Task: Insert polyline.
Action: Mouse moved to (253, 97)
Screenshot: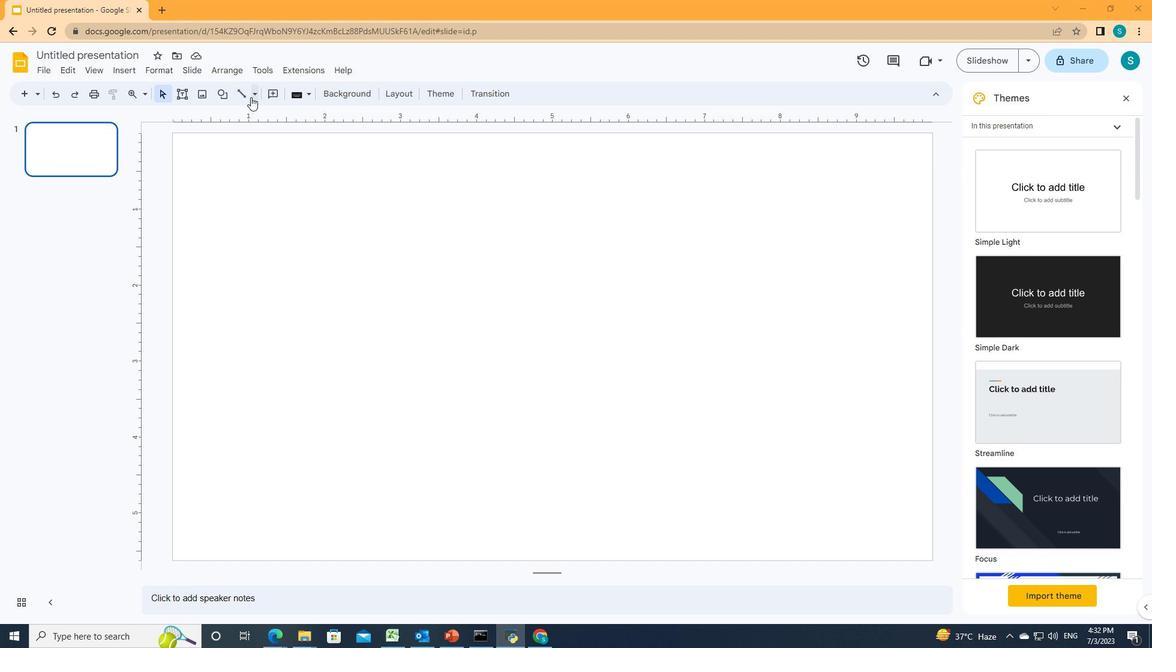 
Action: Mouse pressed left at (253, 97)
Screenshot: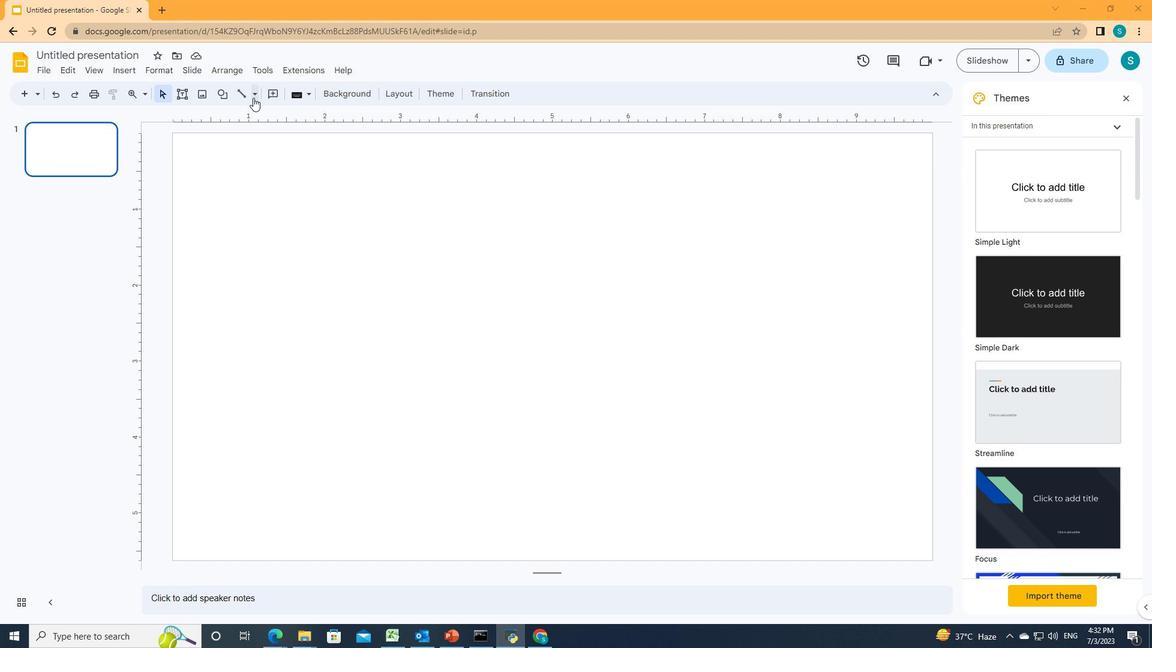 
Action: Mouse moved to (259, 206)
Screenshot: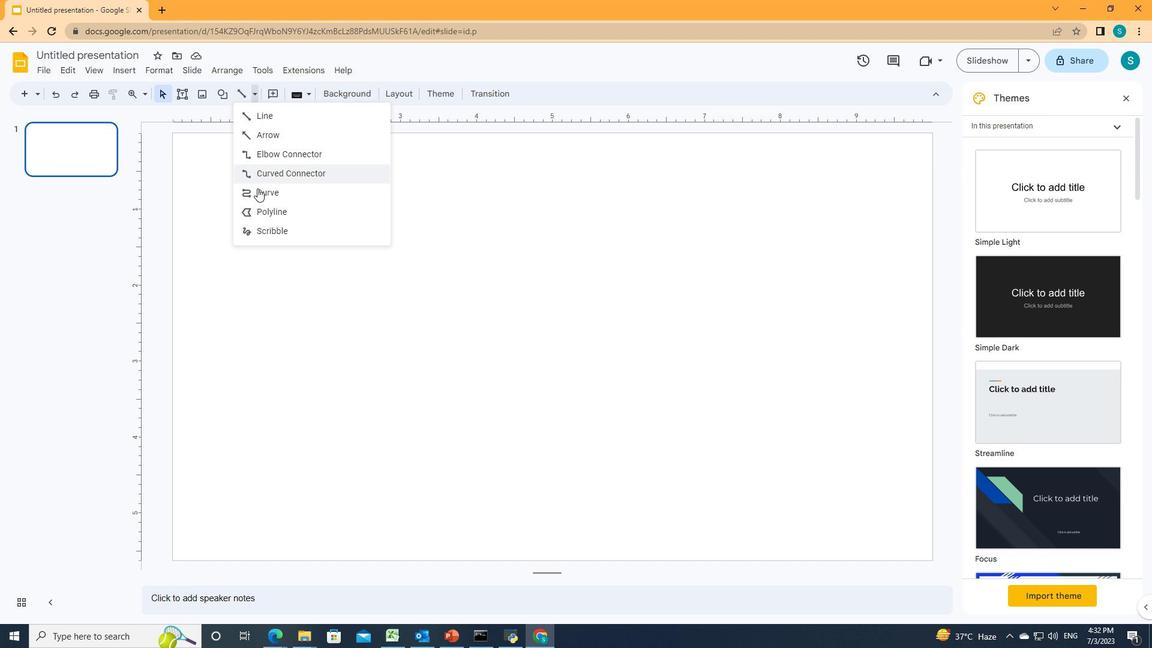 
Action: Mouse pressed left at (259, 206)
Screenshot: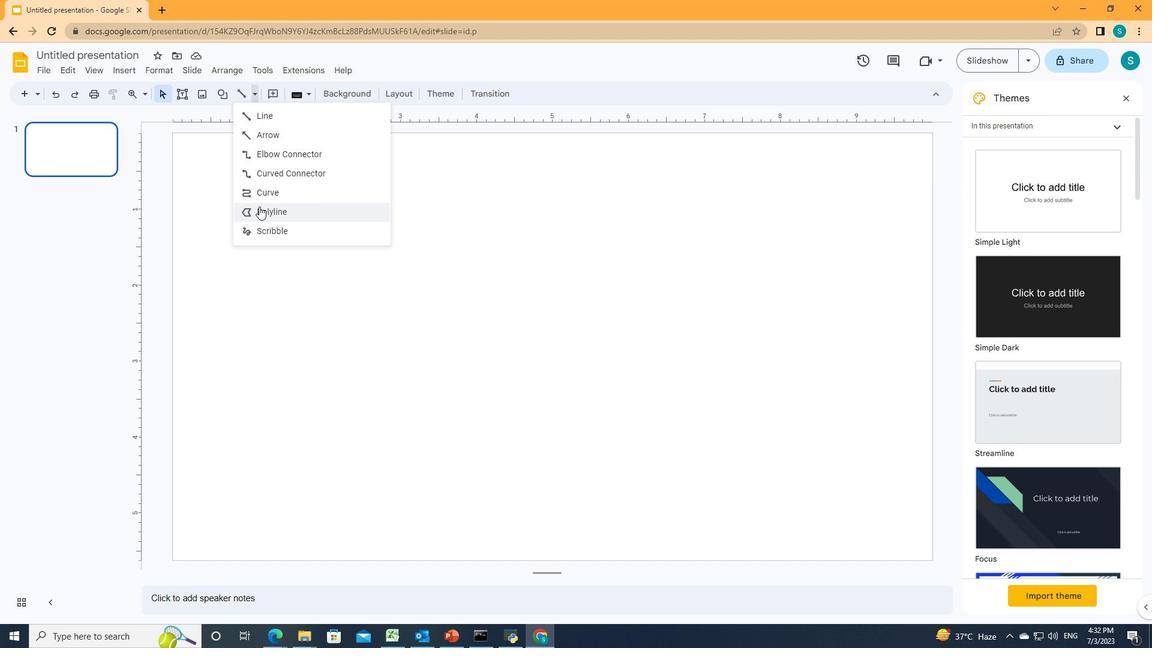 
Action: Mouse moved to (328, 227)
Screenshot: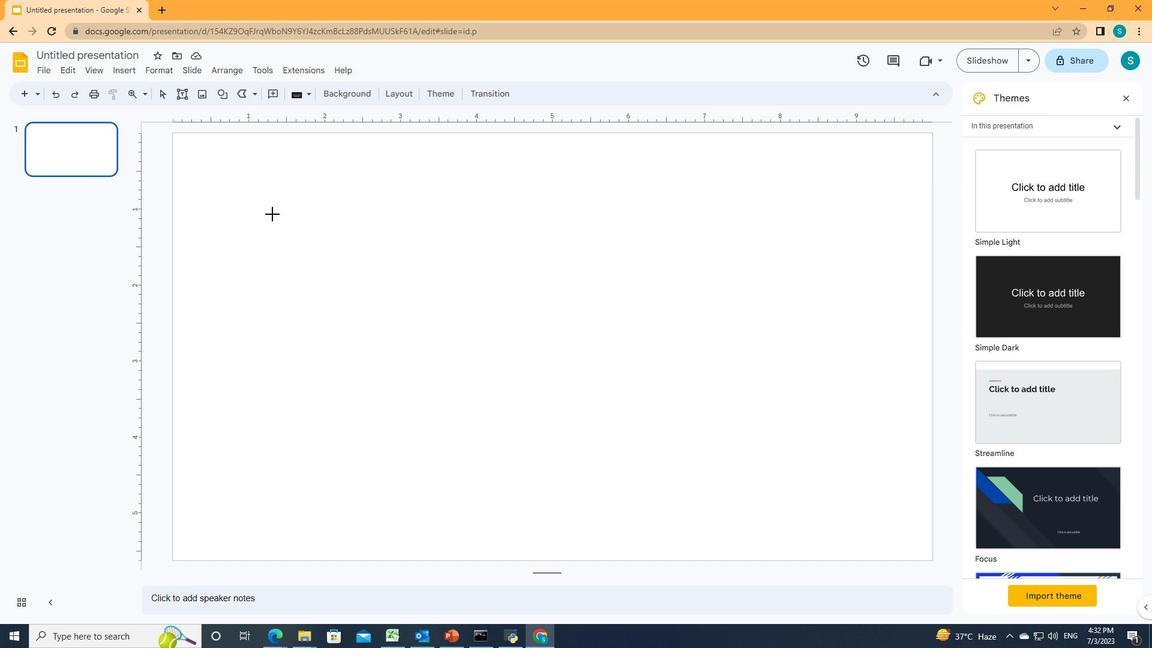 
Action: Mouse pressed left at (328, 227)
Screenshot: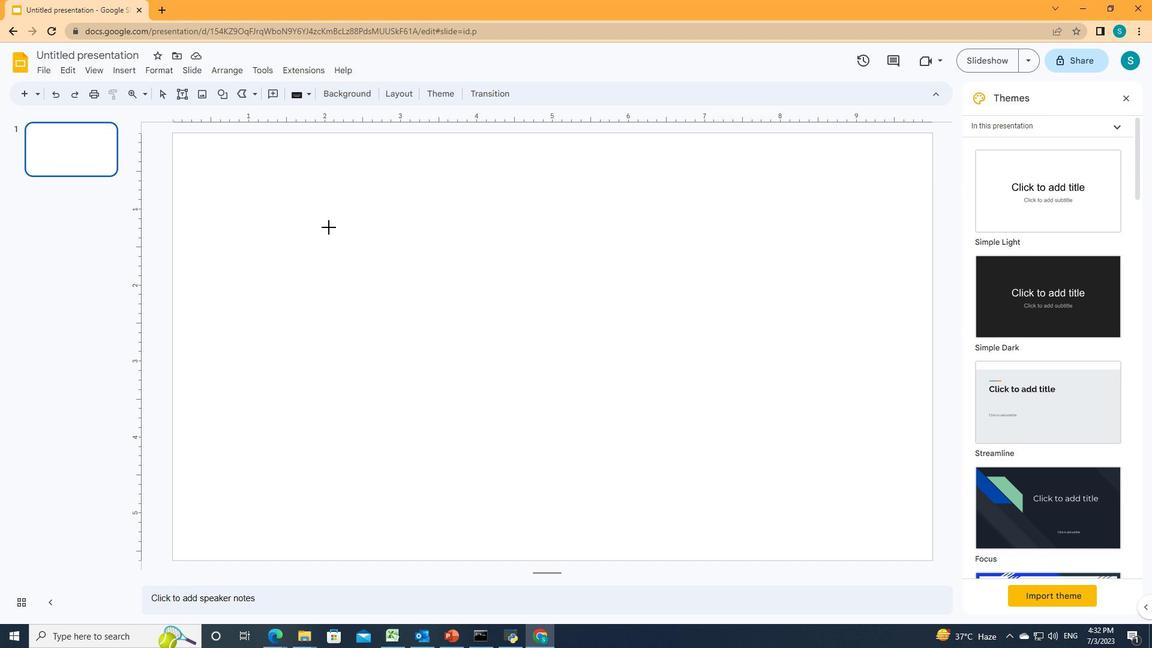 
Action: Mouse moved to (520, 224)
Screenshot: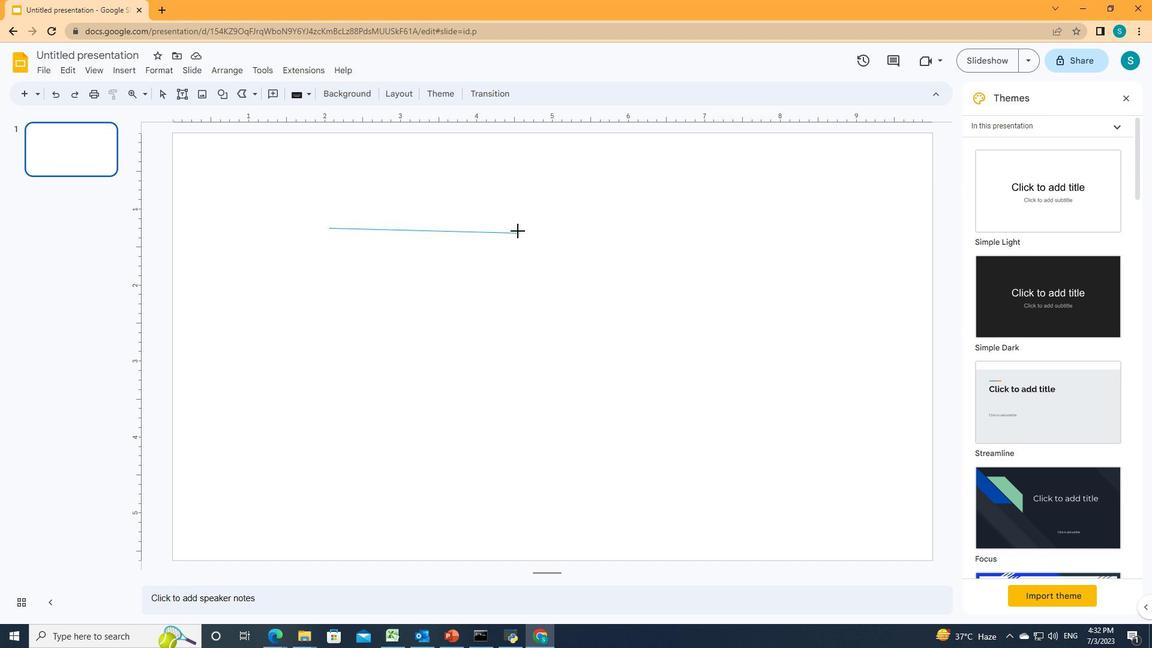 
Action: Mouse pressed left at (520, 224)
Screenshot: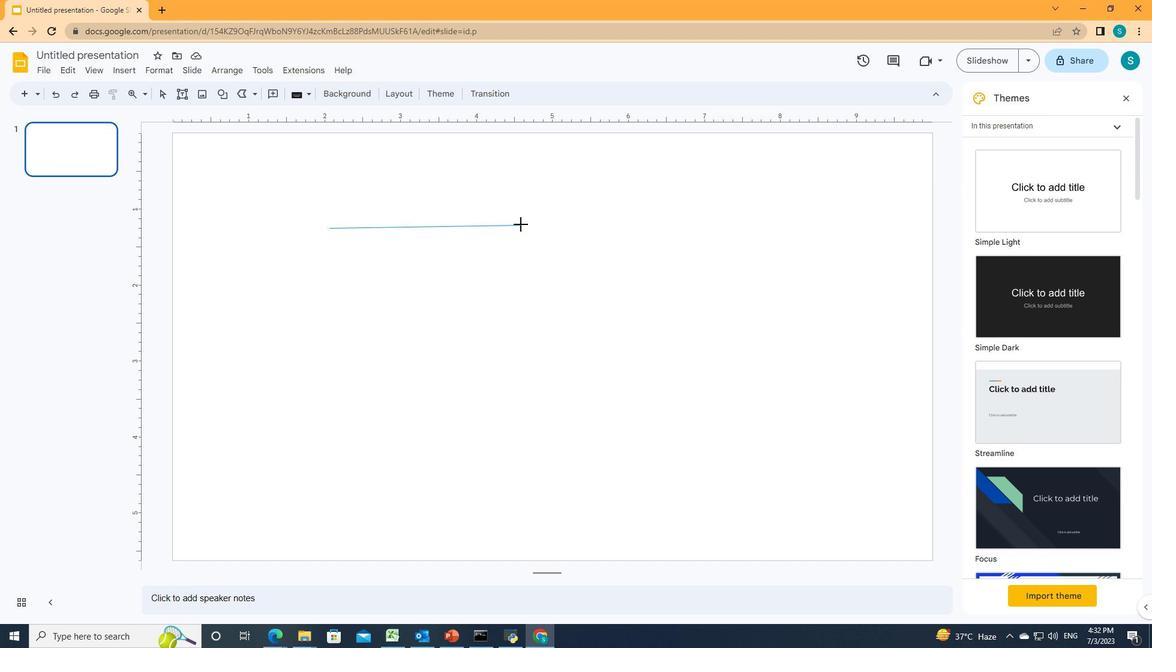 
Action: Mouse moved to (476, 273)
Screenshot: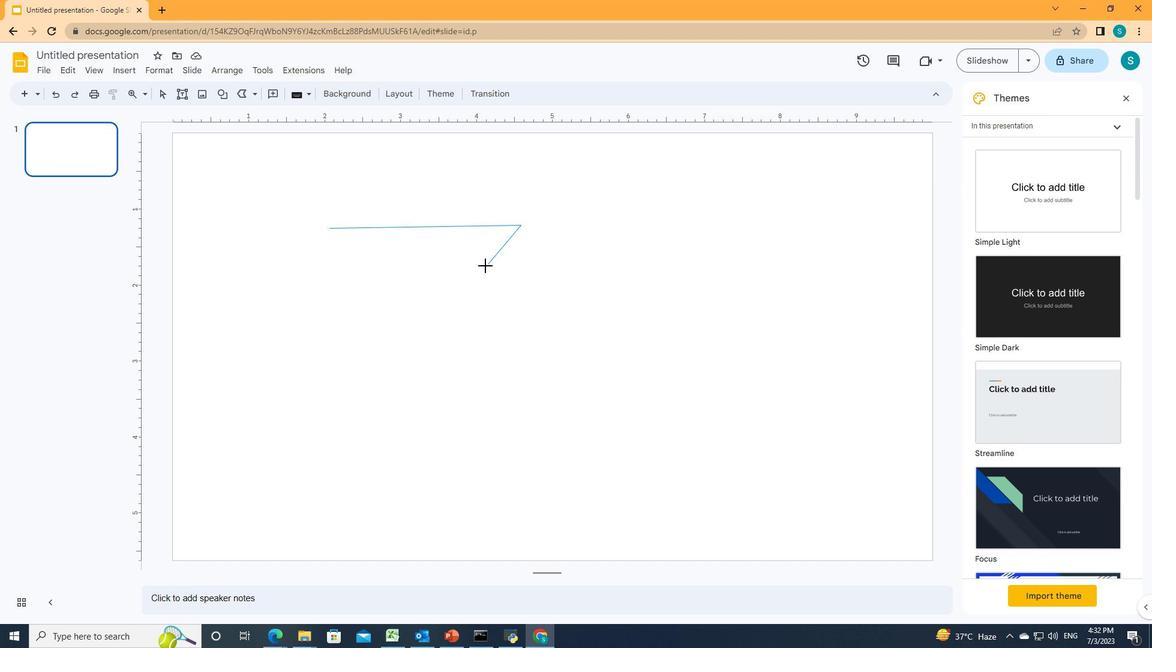 
Action: Mouse pressed left at (476, 273)
Screenshot: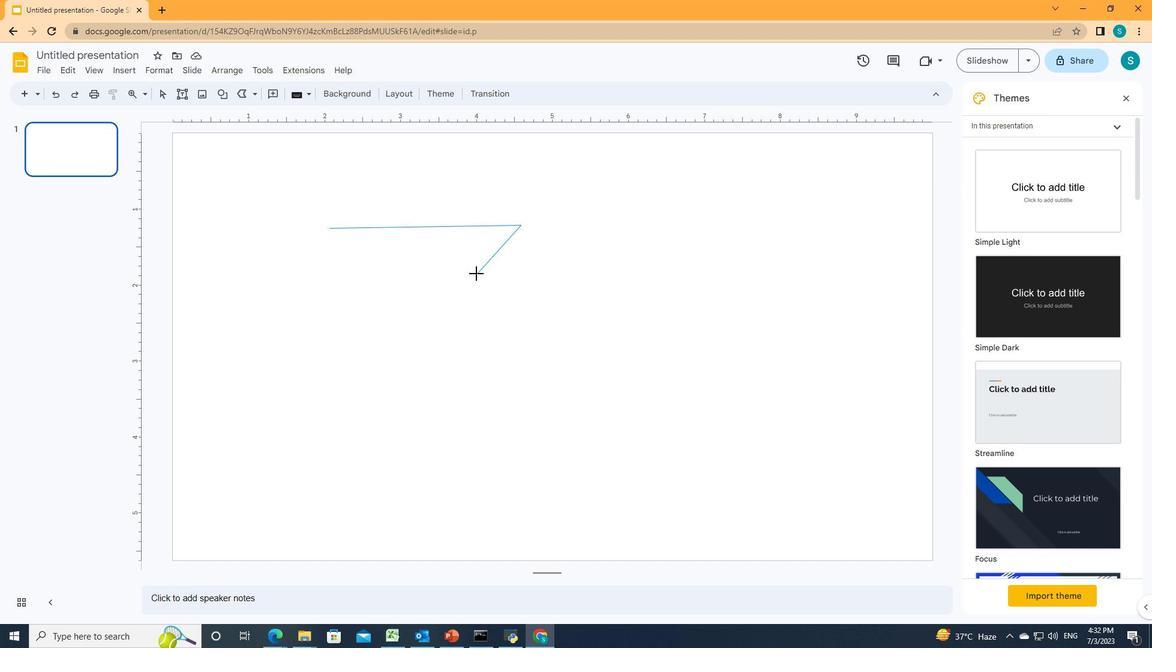 
Action: Mouse moved to (533, 313)
Screenshot: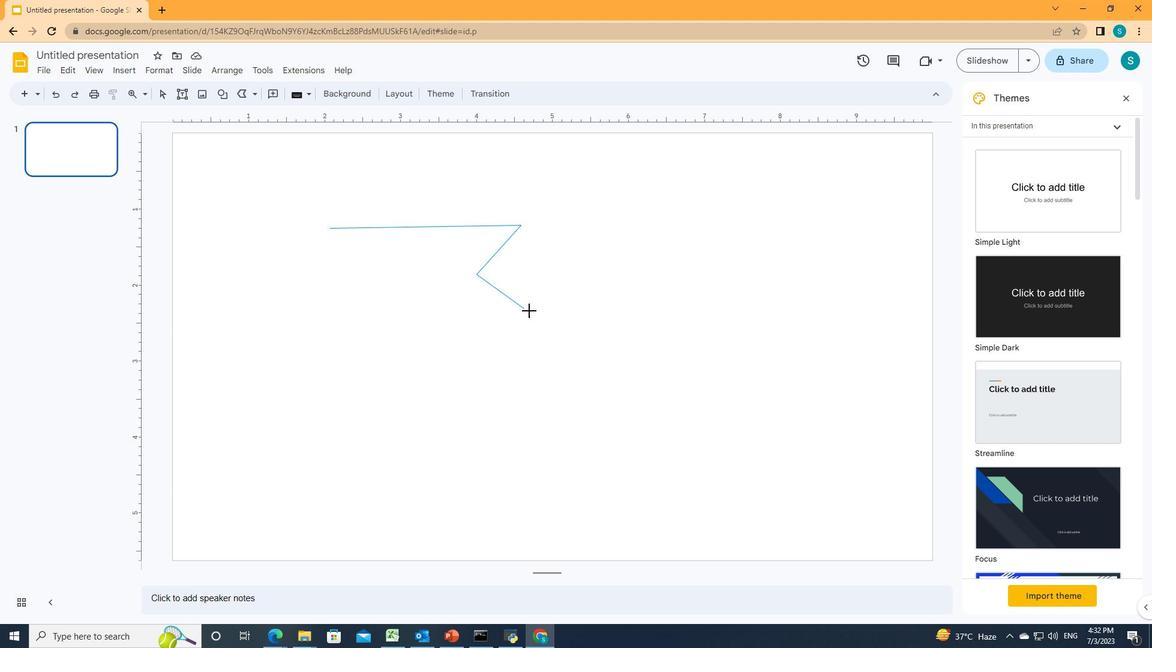 
Action: Mouse pressed left at (533, 313)
Screenshot: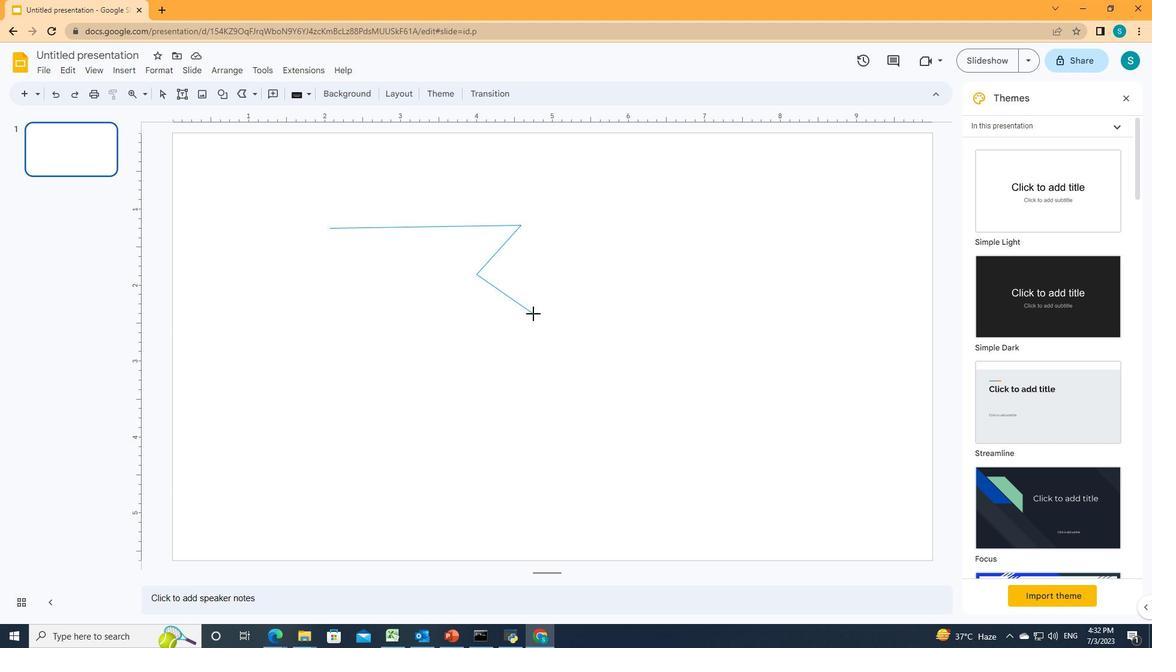 
Action: Mouse moved to (328, 312)
Screenshot: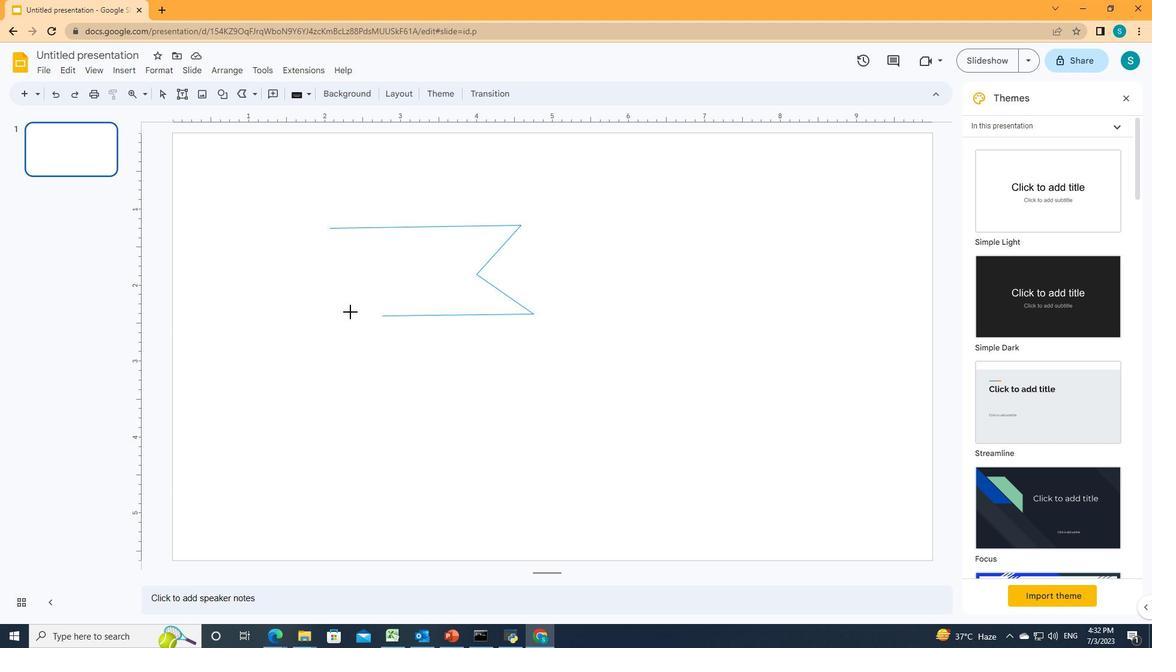 
Action: Mouse pressed left at (328, 312)
Screenshot: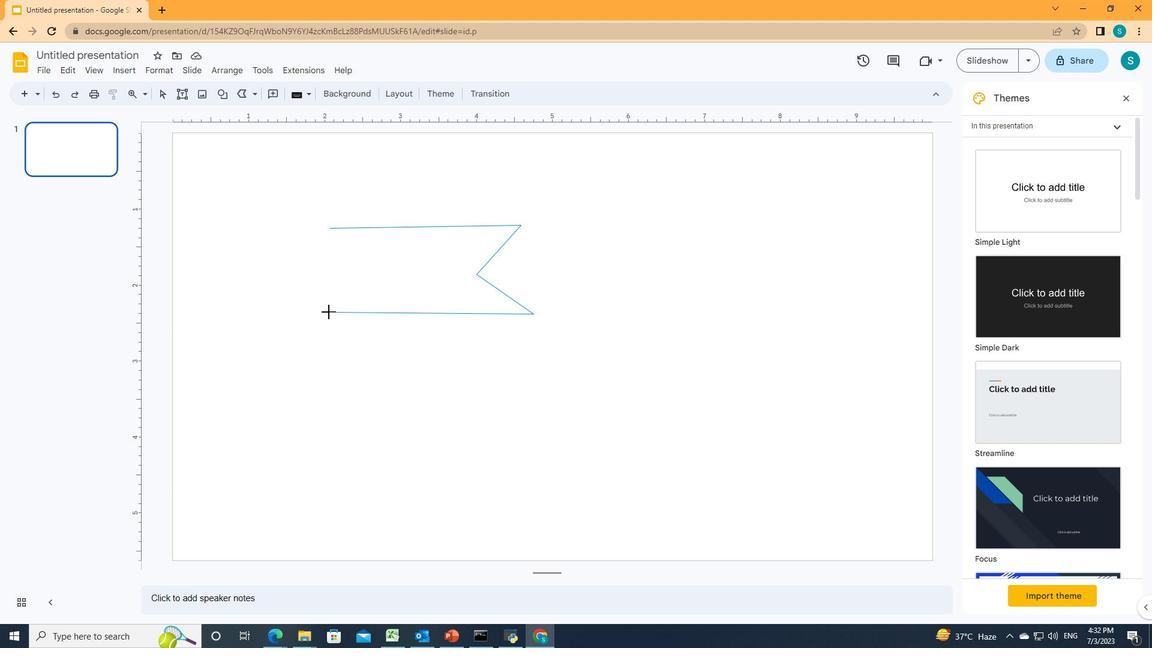 
Action: Mouse moved to (288, 264)
Screenshot: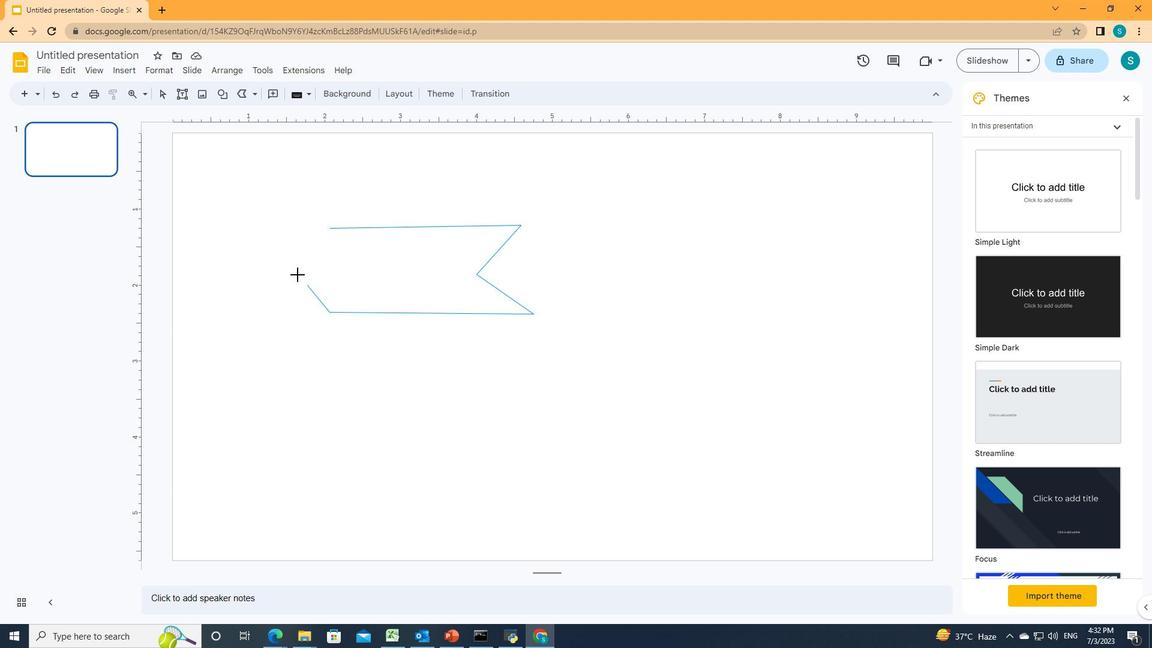 
Action: Mouse pressed left at (288, 264)
Screenshot: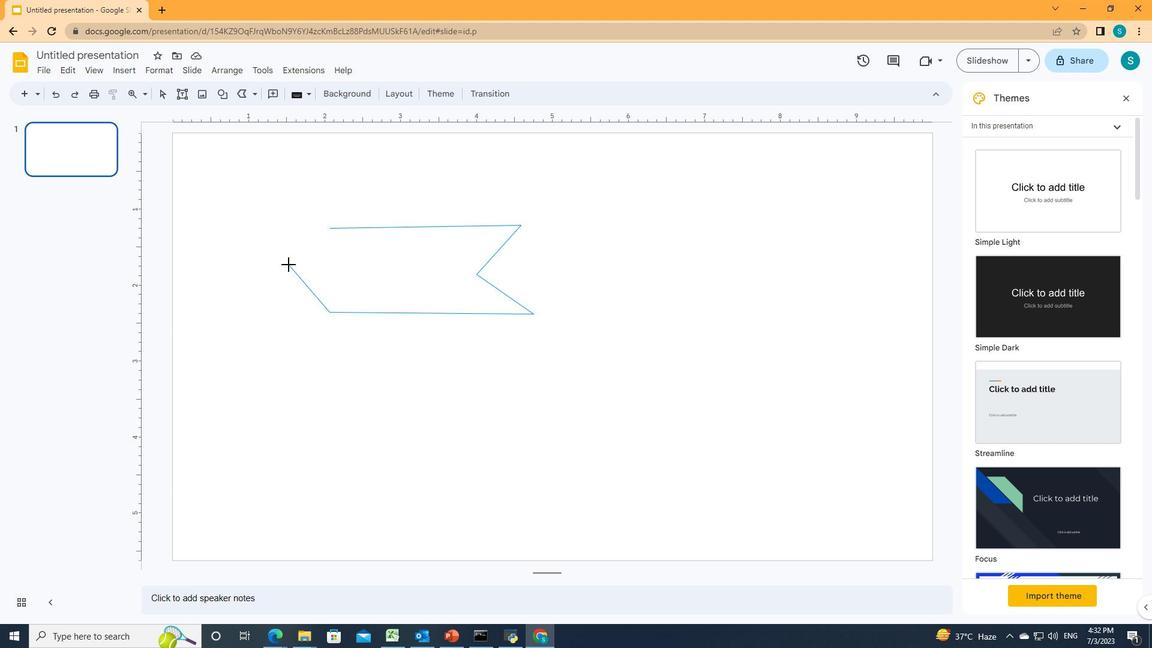 
Action: Mouse moved to (376, 343)
Screenshot: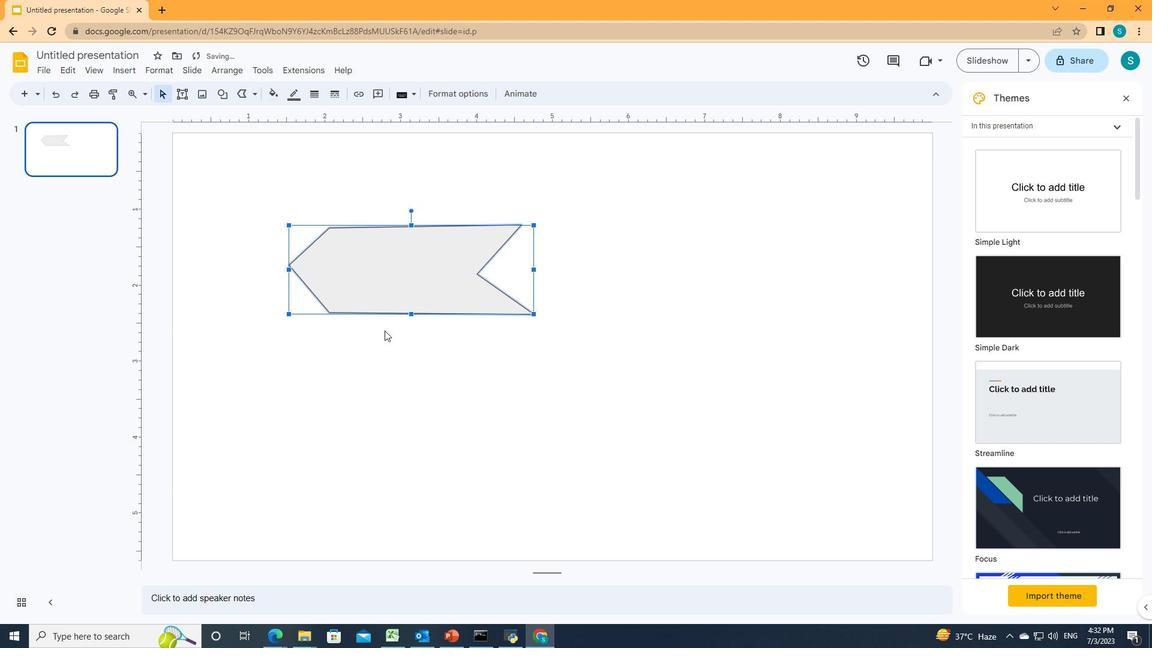 
